 Task: Schedule a 75-minute chocolate-making workshop with a professional chocolatier for sweet treats.
Action: Mouse pressed left at (405, 160)
Screenshot: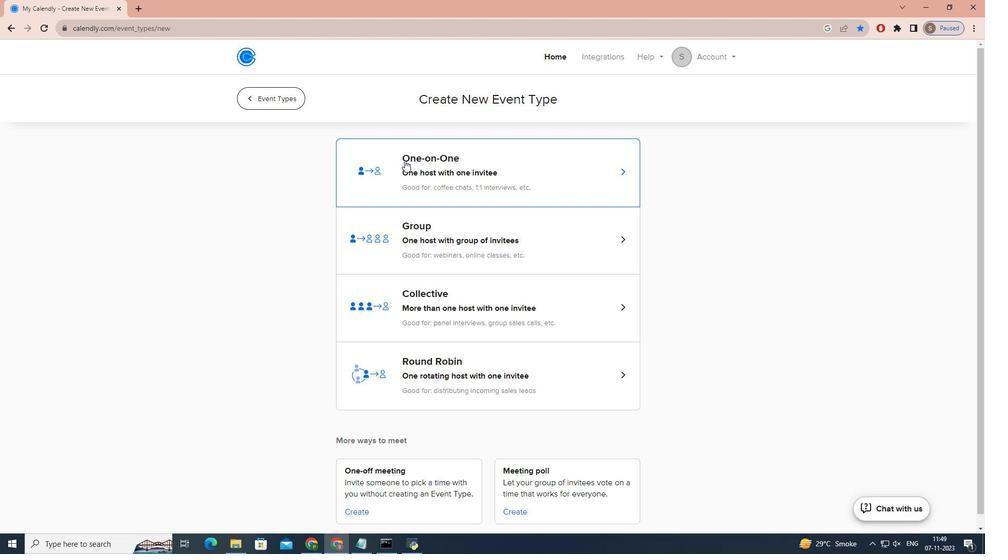 
Action: Key pressed d<Key.caps_lock>ECADENT<Key.space><Key.caps_lock>c<Key.caps_lock>HOCOLATE-<Key.caps_lock>m<Key.caps_lock>AKING<Key.space><Key.caps_lock>w<Key.caps_lock>ORKSHOP<Key.space><Key.caps_lock>
Screenshot: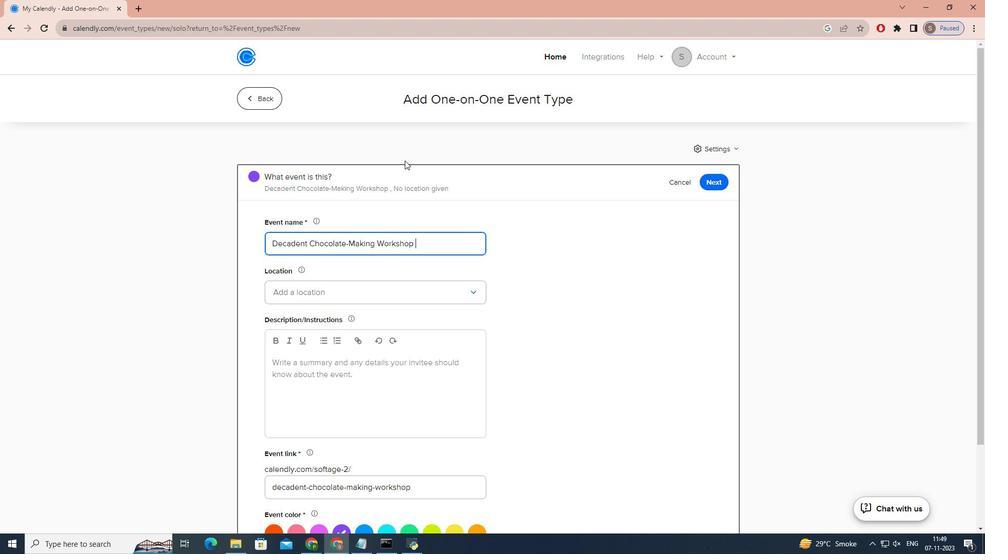 
Action: Mouse moved to (407, 294)
Screenshot: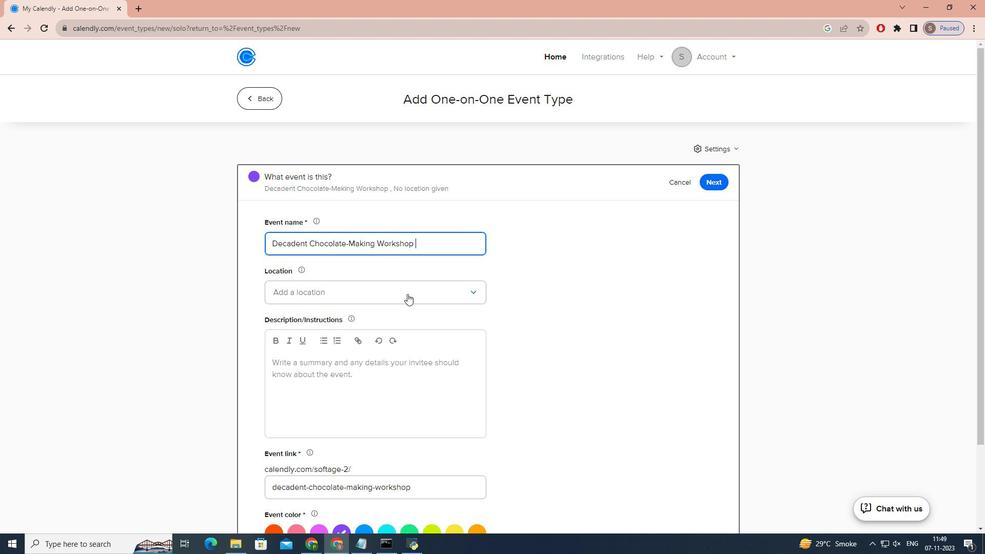 
Action: Mouse pressed left at (407, 294)
Screenshot: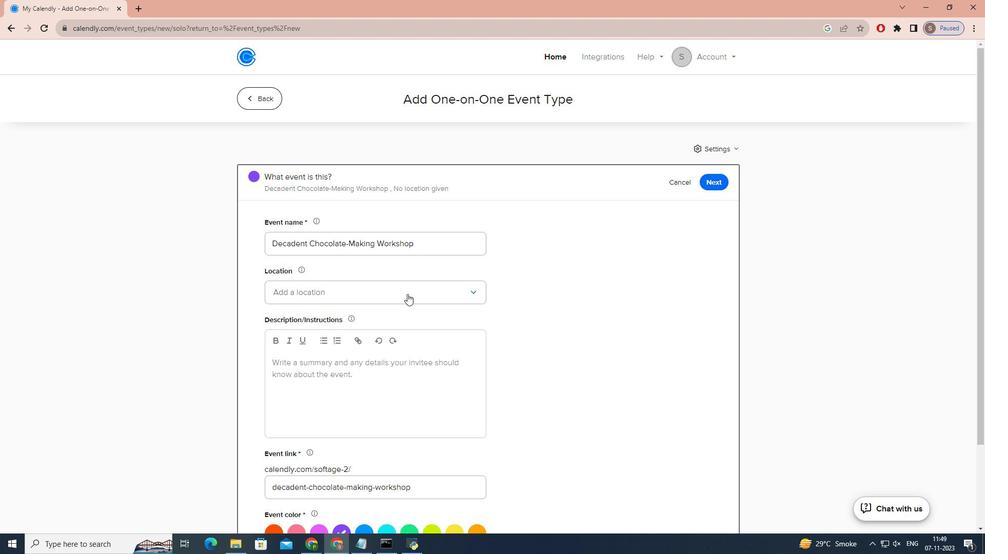 
Action: Mouse moved to (406, 319)
Screenshot: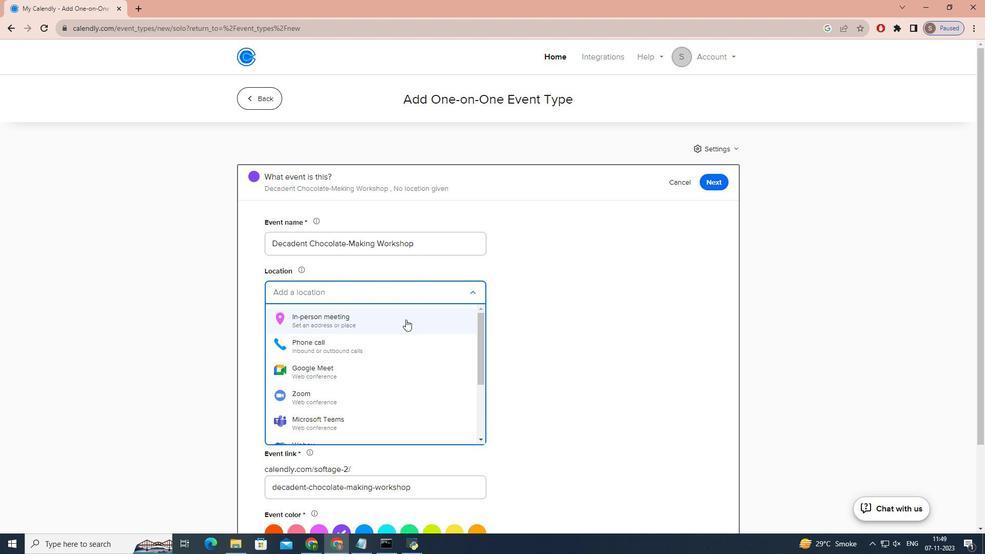 
Action: Mouse pressed left at (406, 319)
Screenshot: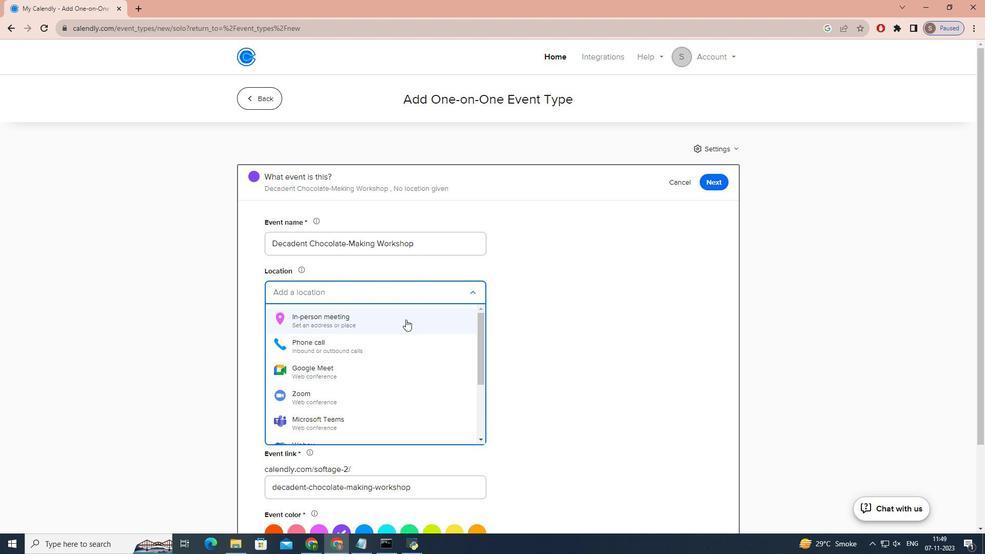 
Action: Mouse moved to (460, 175)
Screenshot: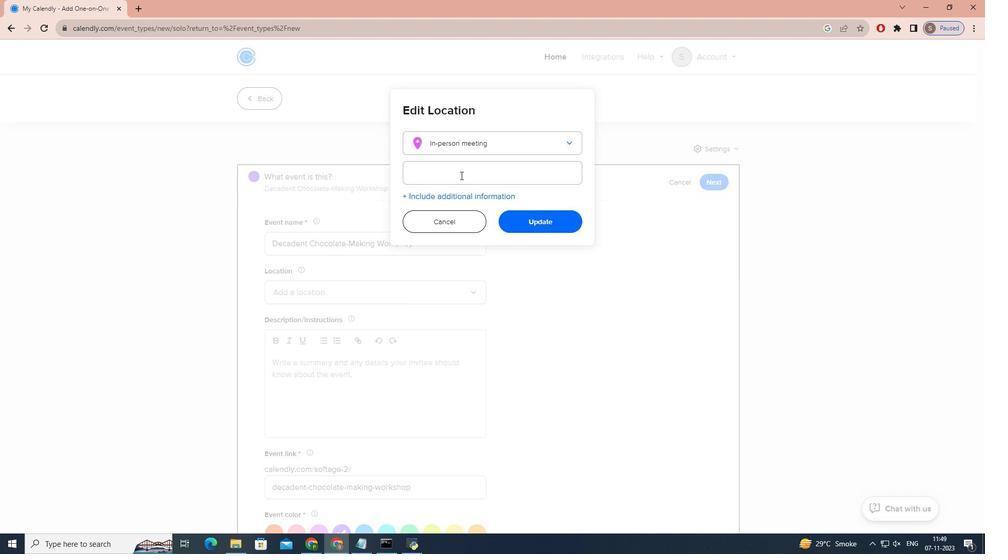 
Action: Mouse pressed left at (460, 175)
Screenshot: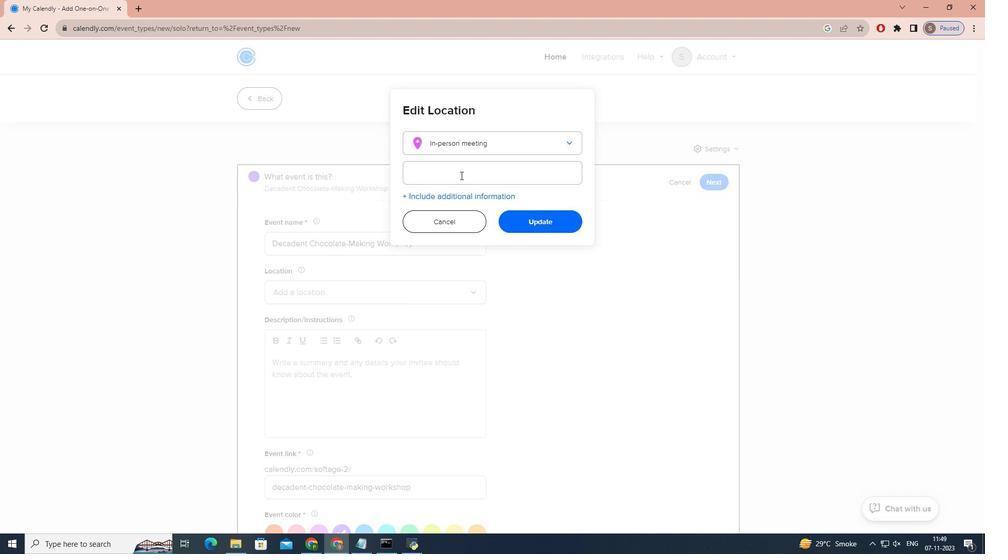 
Action: Key pressed <Key.caps_lock><Key.caps_lock>g<Key.caps_lock>EARHARTS<Key.space><Key.caps_lock>f<Key.caps_lock>INE<Key.space><Key.caps_lock>ch<Key.caps_lock>OCOLATES,<Key.space><Key.caps_lock>c<Key.caps_lock>HARLOTTEE<Key.backspace>SVILLE,<Key.space><Key.caps_lock>v<Key.caps_lock>IRGINIA
Screenshot: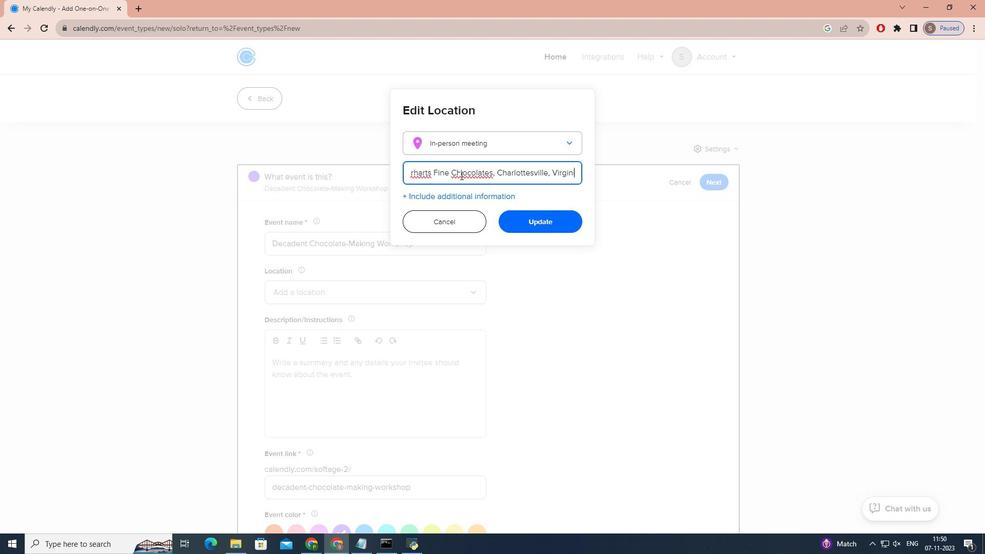 
Action: Mouse moved to (460, 171)
Screenshot: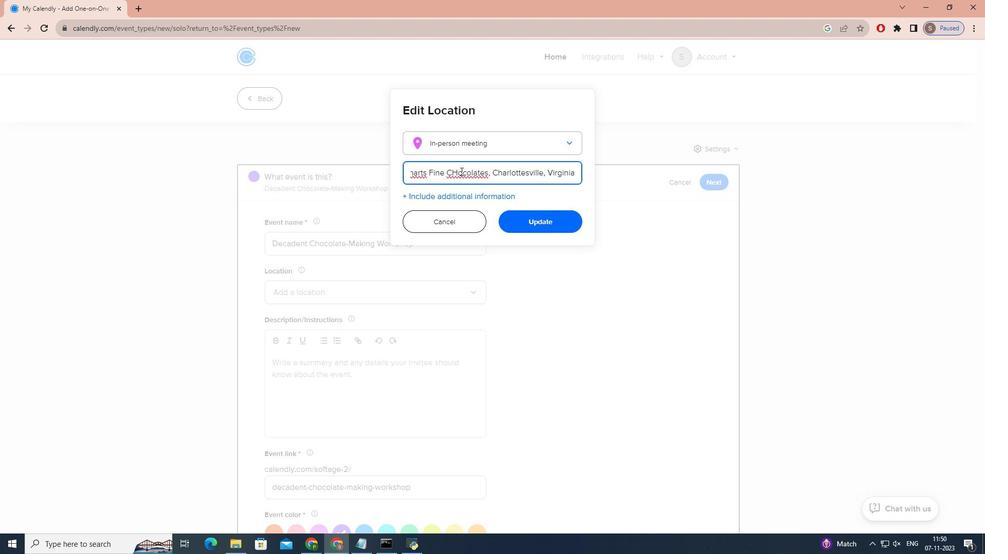 
Action: Mouse pressed left at (460, 171)
Screenshot: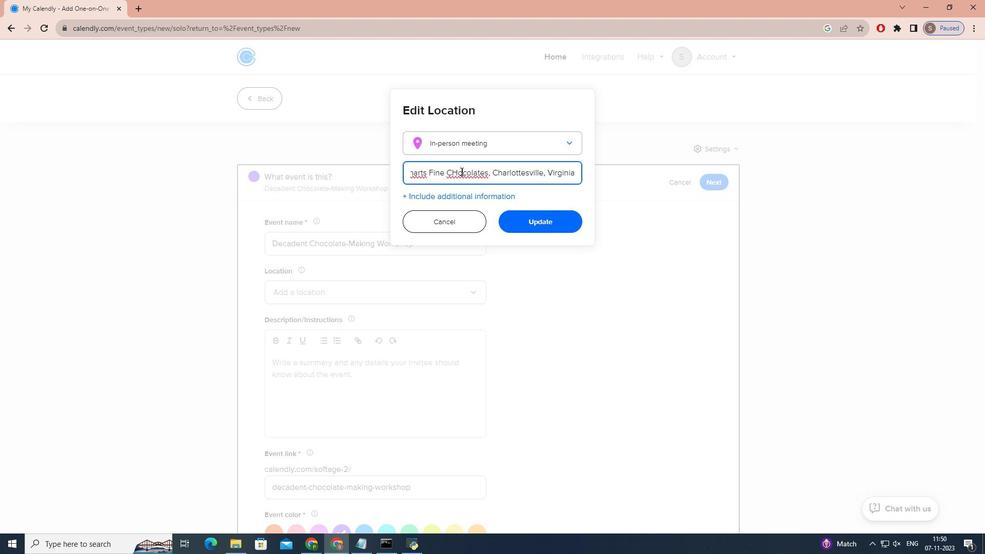 
Action: Mouse moved to (458, 171)
Screenshot: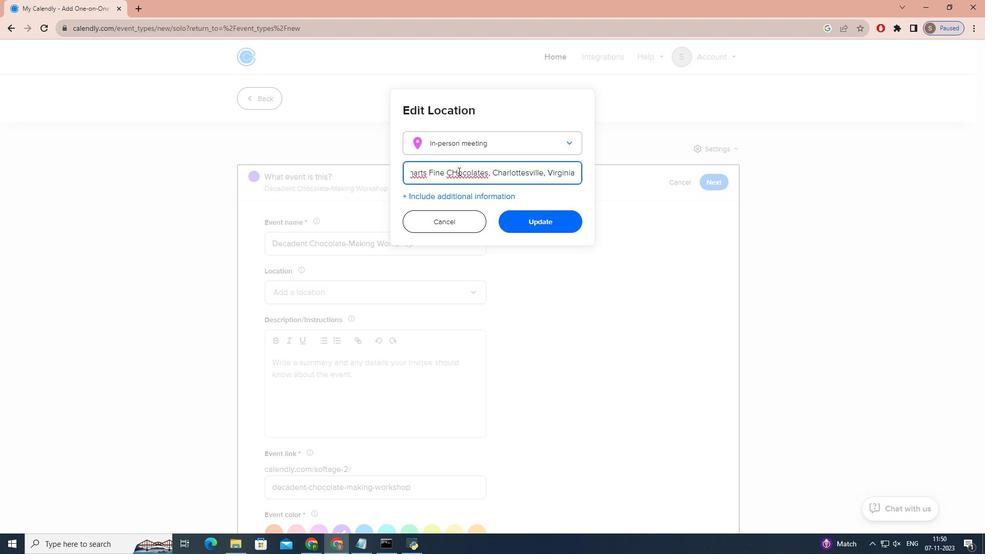 
Action: Mouse pressed left at (458, 171)
Screenshot: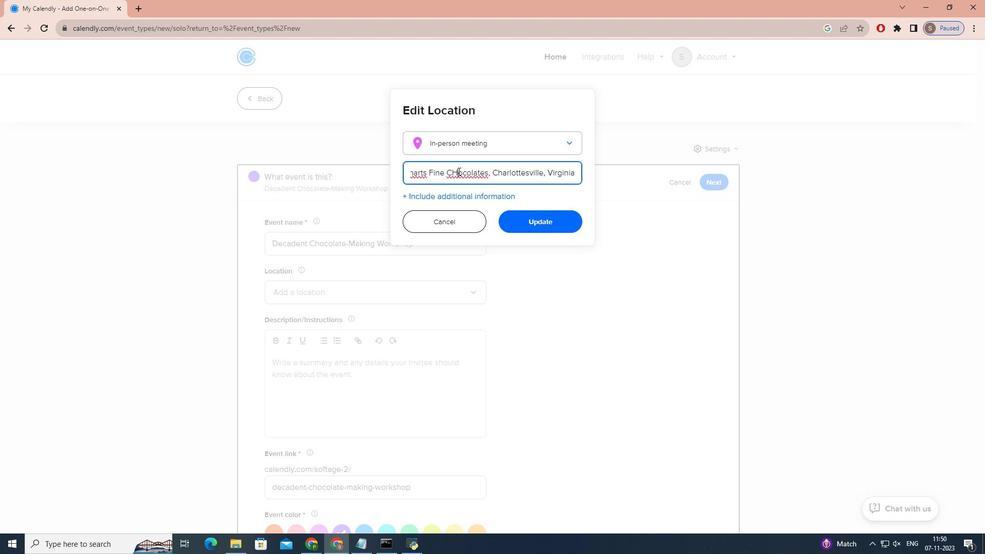 
Action: Key pressed <Key.backspace><Key.caps_lock><Key.caps_lock>G<Key.backspace>H
Screenshot: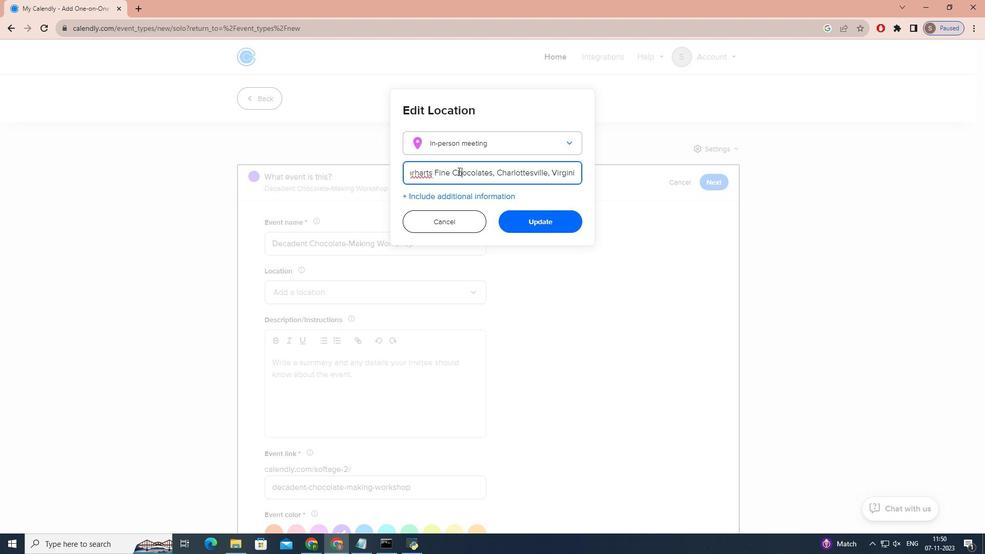 
Action: Mouse moved to (517, 220)
Screenshot: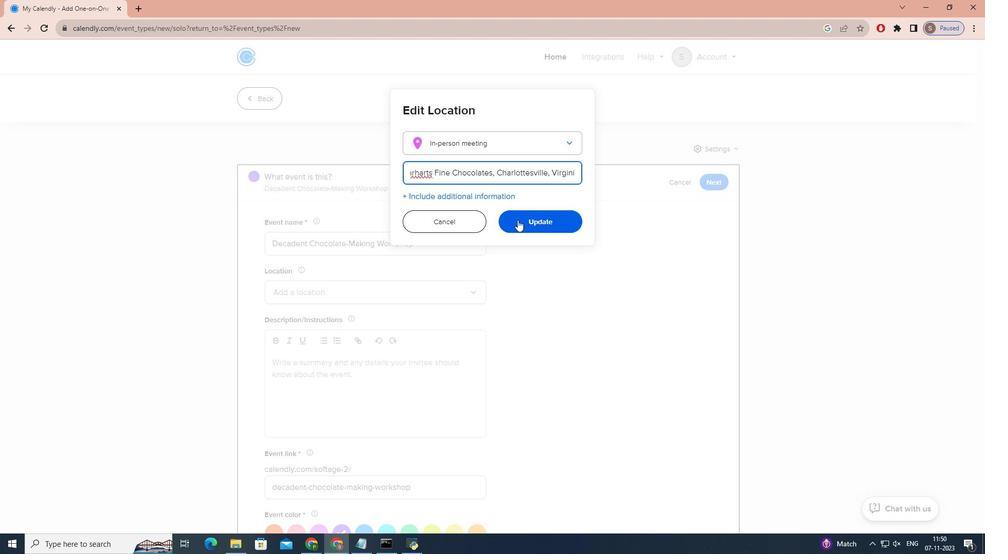 
Action: Mouse pressed left at (517, 220)
Screenshot: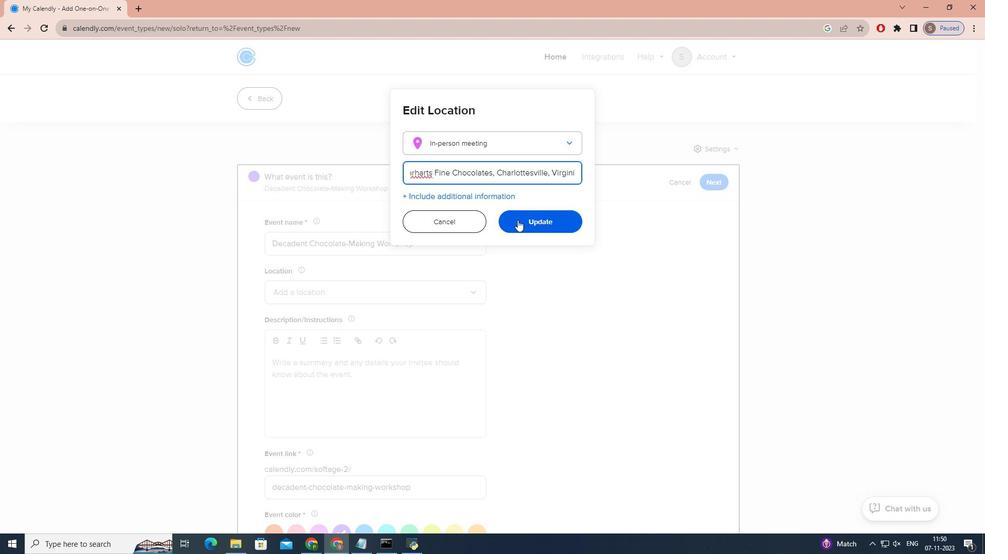 
Action: Mouse moved to (344, 402)
Screenshot: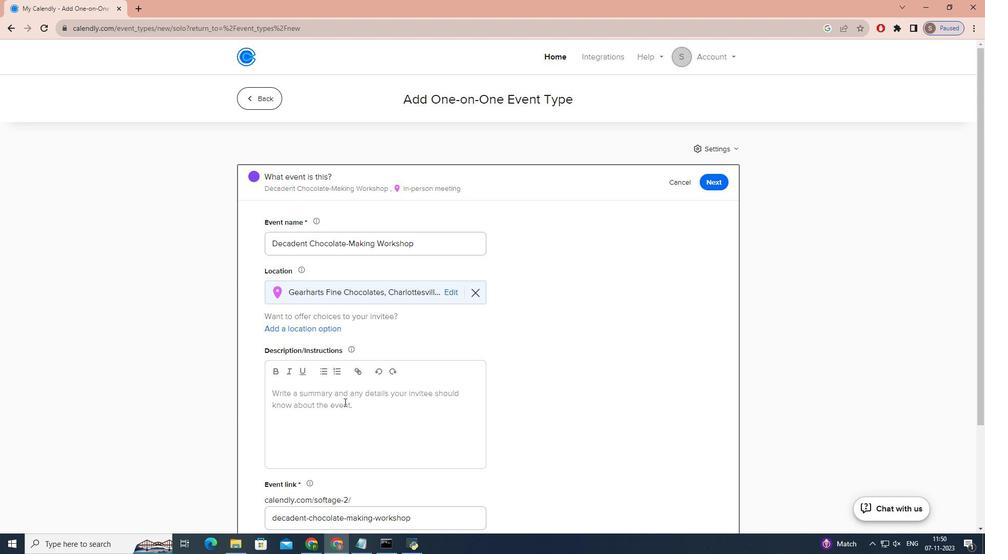 
Action: Mouse pressed left at (344, 402)
Screenshot: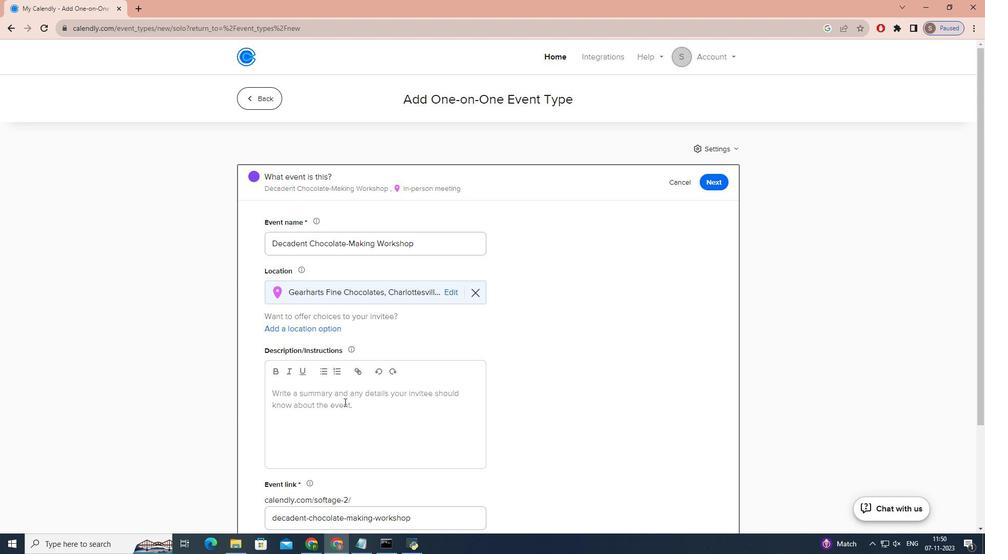 
Action: Key pressed <Key.caps_lock>i<Key.caps_lock>NDULGE<Key.space>U<Key.backspace>YOUR<Key.space>SWEET<Key.space>TOOTH<Key.space>AND<Key.space>UNLEASH<Key.space>YOUR<Key.space>INNER<Key.space>CHOCOLATEIE<Key.backspace><Key.backspace><Key.backspace>IER<Key.space>IN<Key.space>THIS<Key.space>DELIGHTFUL<Key.space>CHOCOLATE-MAKING<Key.space>OW<Key.backspace><Key.backspace>WORKSHOP
Screenshot: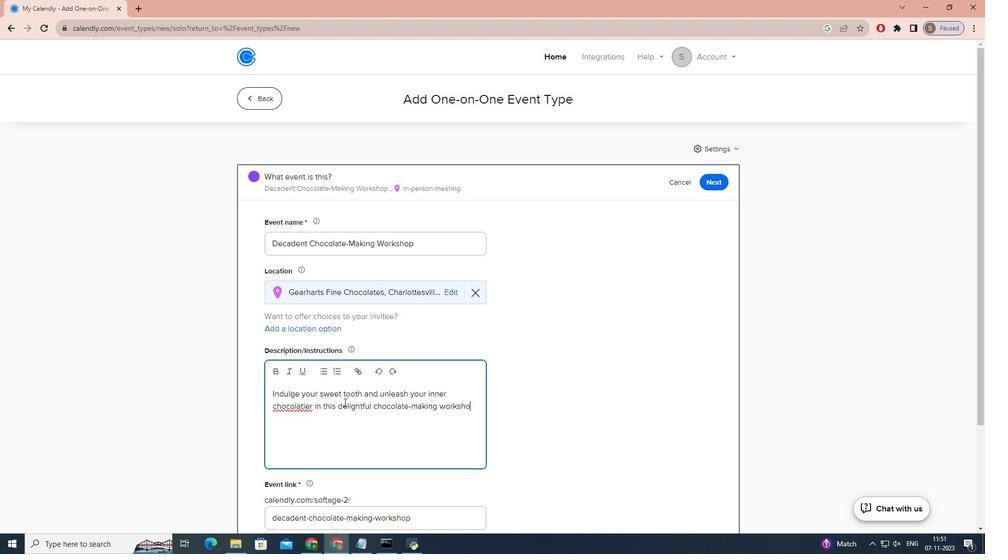
Action: Mouse moved to (378, 416)
Screenshot: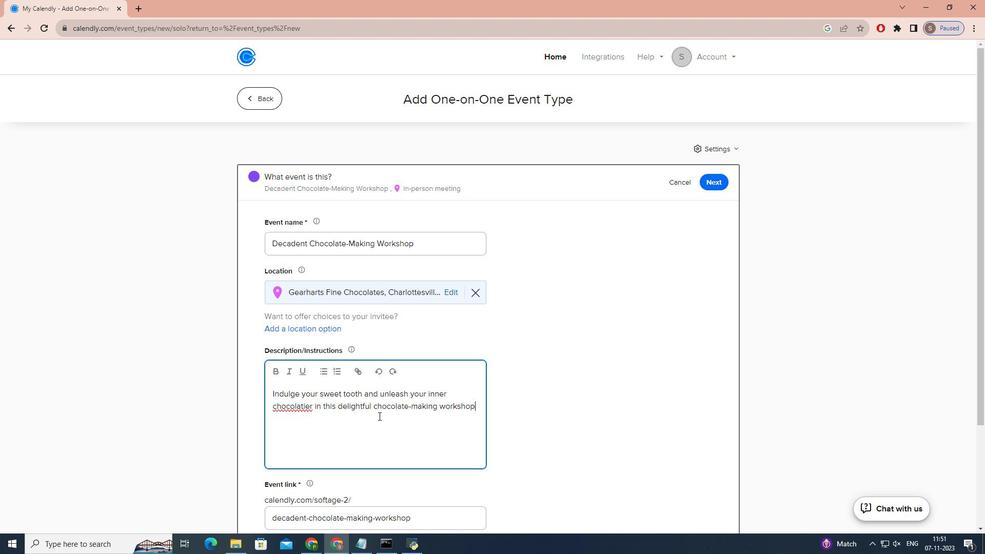 
Action: Key pressed <Key.space>LED<Key.space>BY<Key.space>B<Key.backspace>A<Key.space>PROFESSIONAL<Key.space>CHOCOLATIER.<Key.space><Key.caps_lock>l<Key.caps_lock>EARN<Key.space>THE<Key.space>SECRETS<Key.space>OF<Key.space>CRAFTING<Key.space>MOUTHWATERING,<Key.space>ARTISANAL<Key.space>CHOCOLATE<Key.space>TREATS<Key.space>IN<Key.space>THE<Key.space>COMFORT<Key.space>OF<Key.space>YOUR<Key.space>OWN<Key.space>HOME.
Screenshot: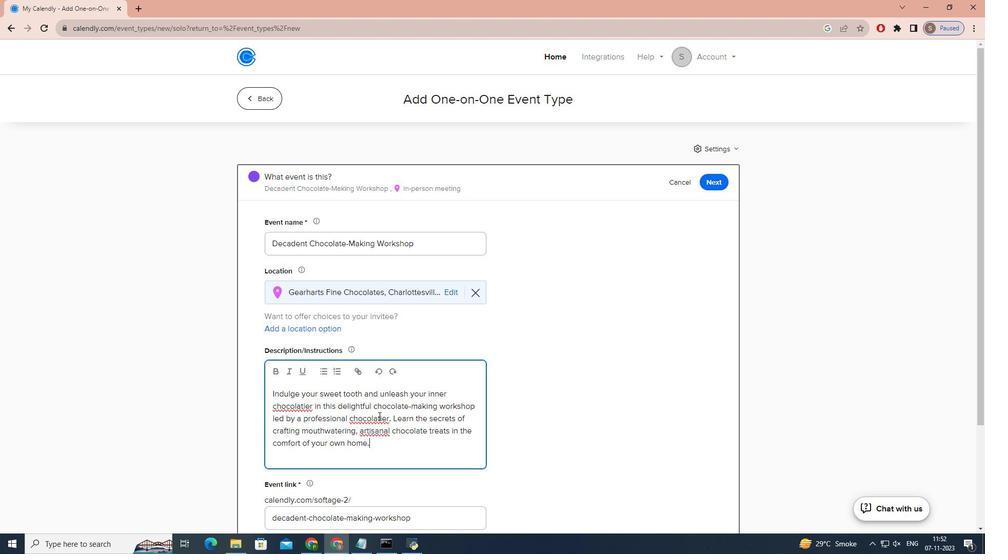 
Action: Mouse moved to (374, 438)
Screenshot: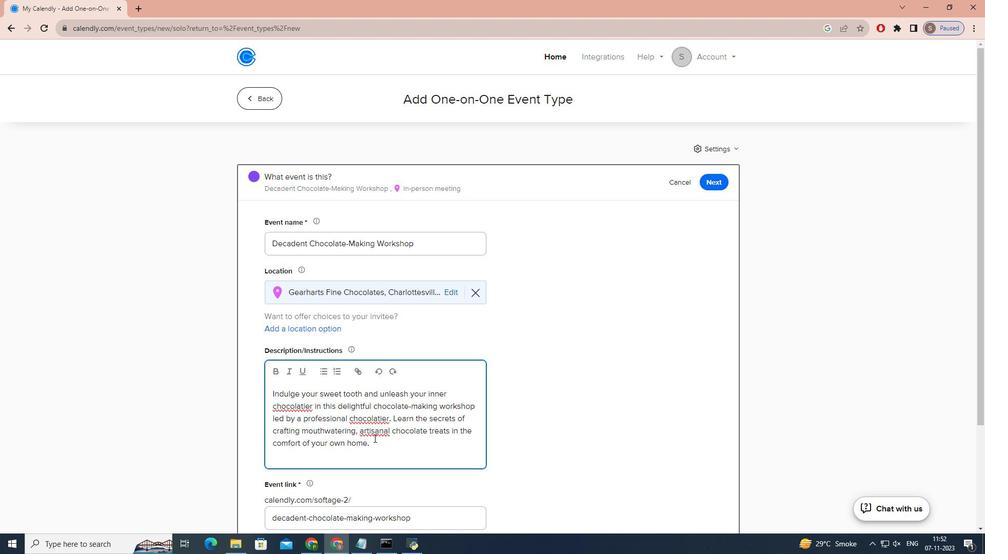 
Action: Mouse pressed left at (374, 438)
Screenshot: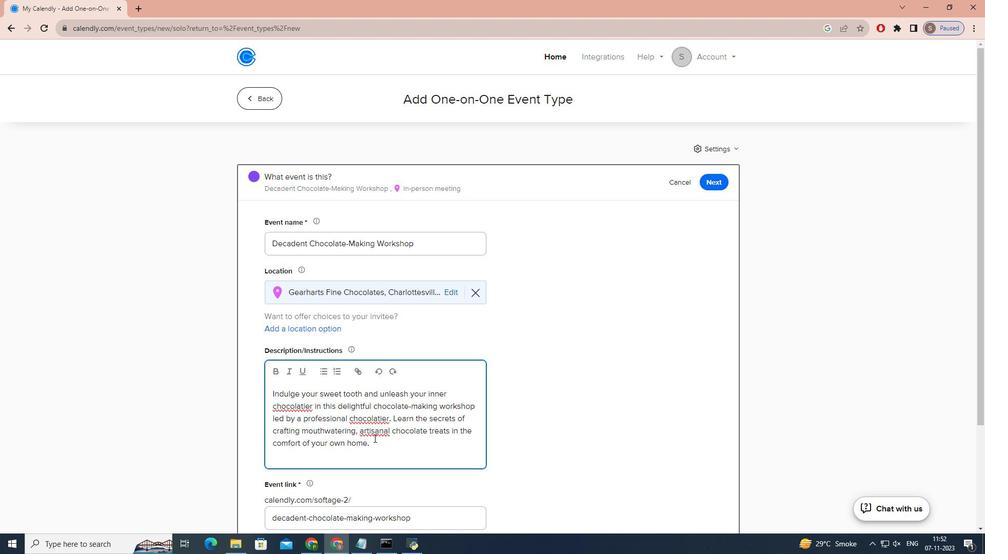 
Action: Mouse moved to (374, 433)
Screenshot: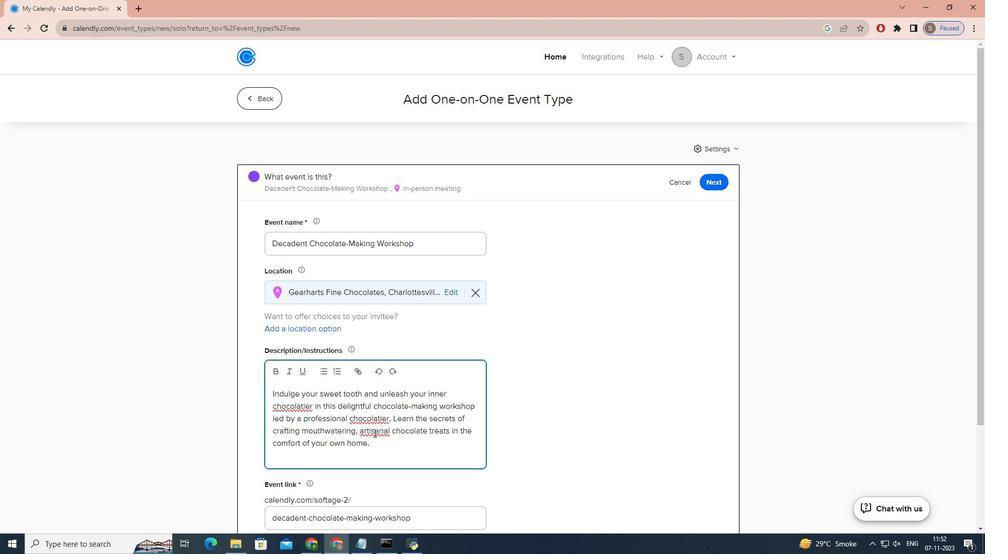 
Action: Mouse pressed left at (374, 433)
Screenshot: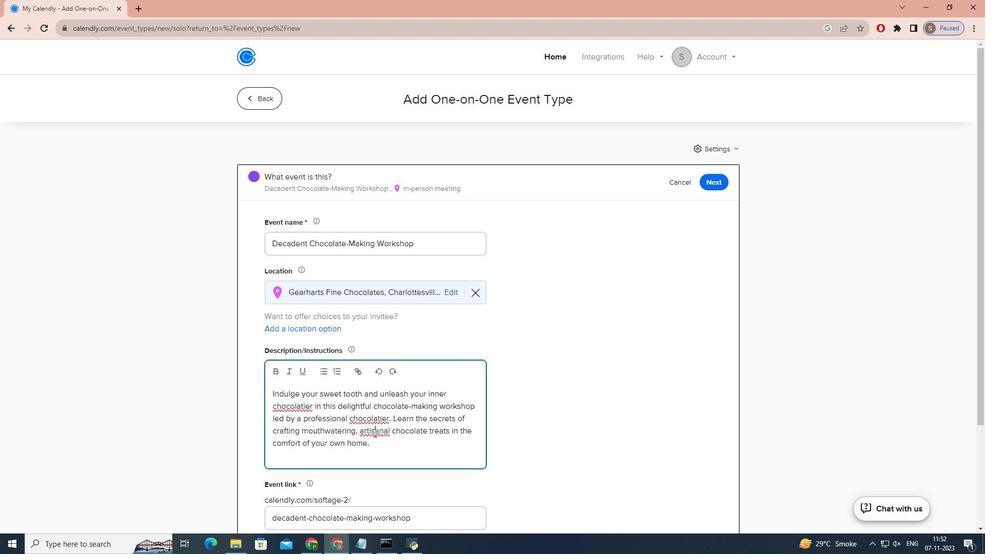 
Action: Mouse moved to (380, 446)
Screenshot: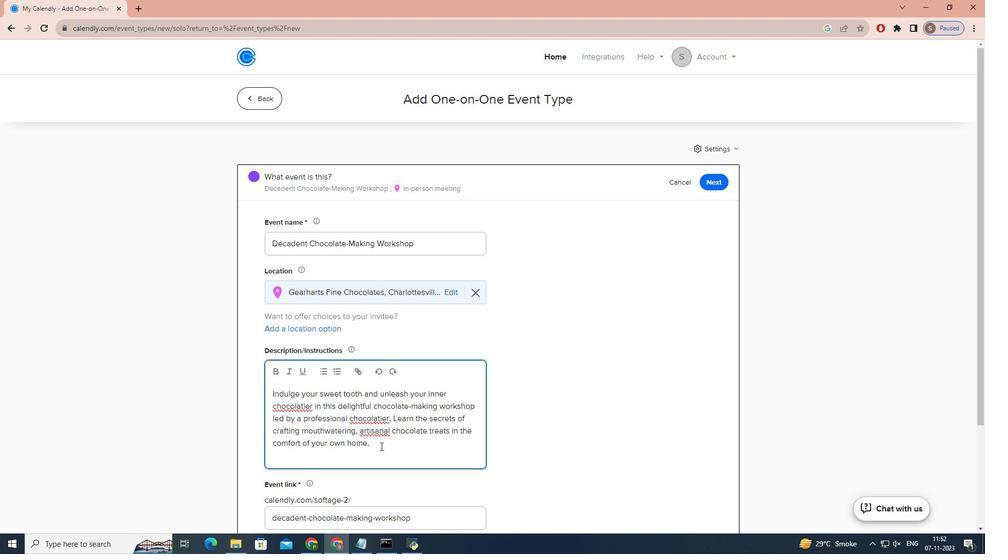 
Action: Mouse pressed left at (380, 446)
Screenshot: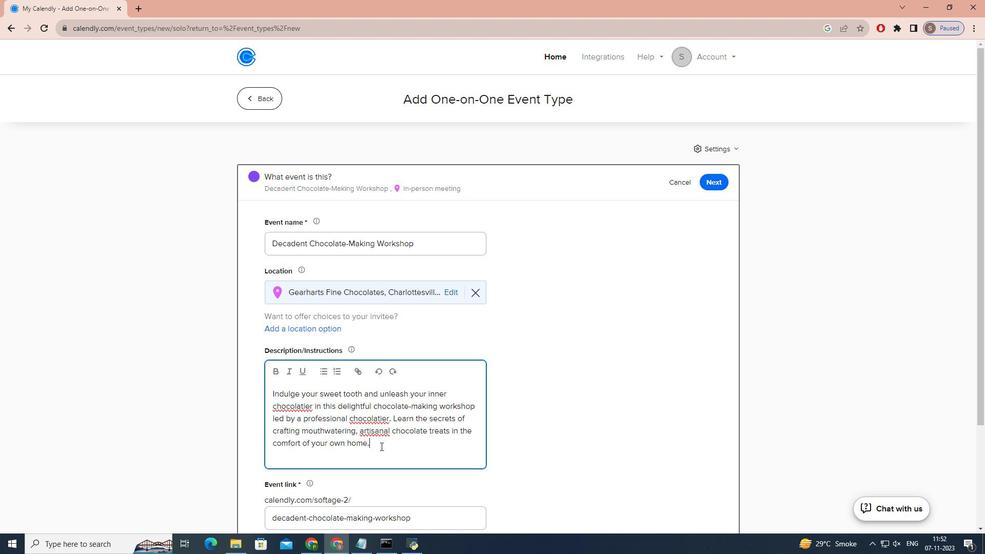 
Action: Mouse moved to (365, 469)
Screenshot: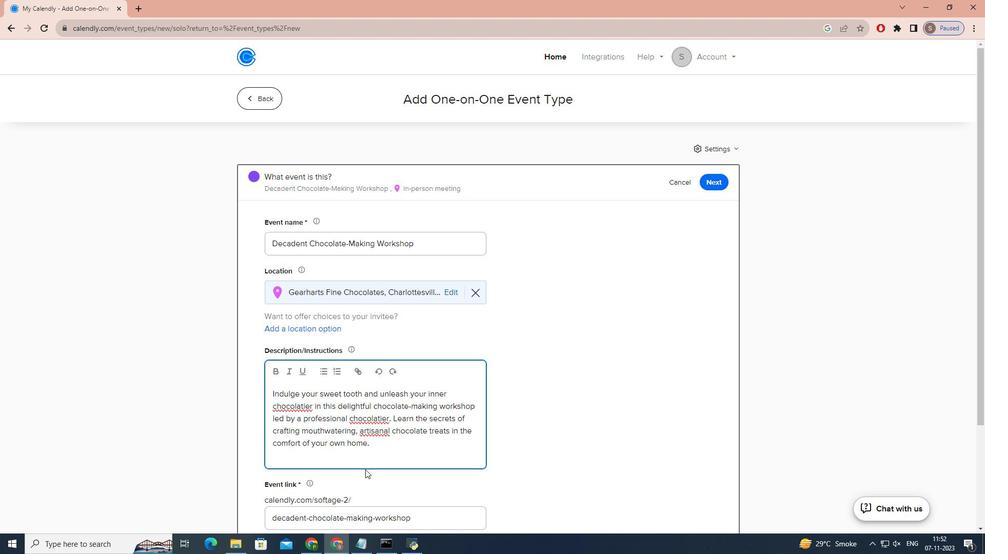 
Action: Key pressed <Key.enter><Key.caps_lock>e<Key.caps_lock>XPLORE<Key.space>THE<Key.space>FASCINATING<Key.space>WORLD<Key.space>OF<Key.space>CHOCOLATE,<Key.space>FROM<Key.space>CACAO<Key.space>BEANS<Key.space>TO<Key.space>FINISHED<Key.space>PRODUCTS.<Key.space>
Screenshot: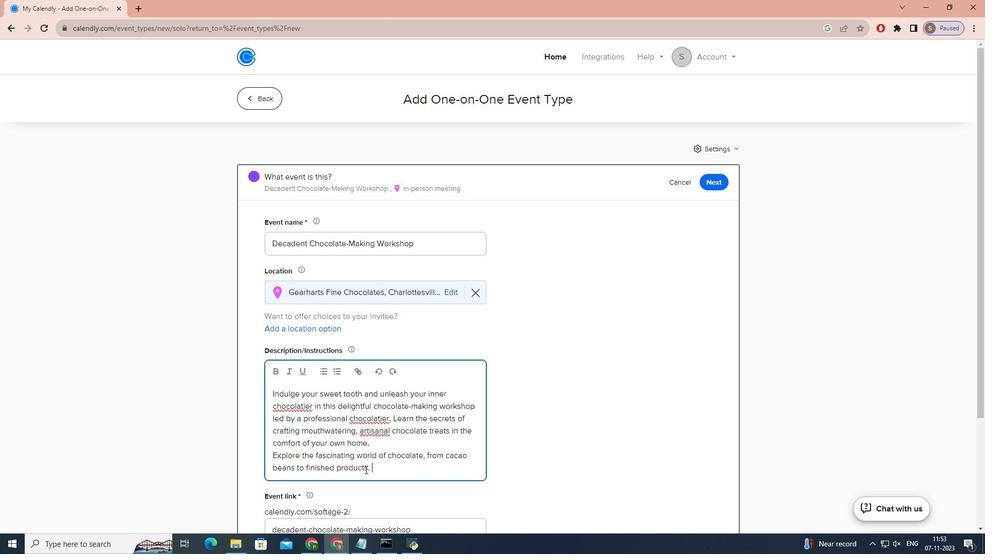 
Action: Mouse moved to (419, 457)
Screenshot: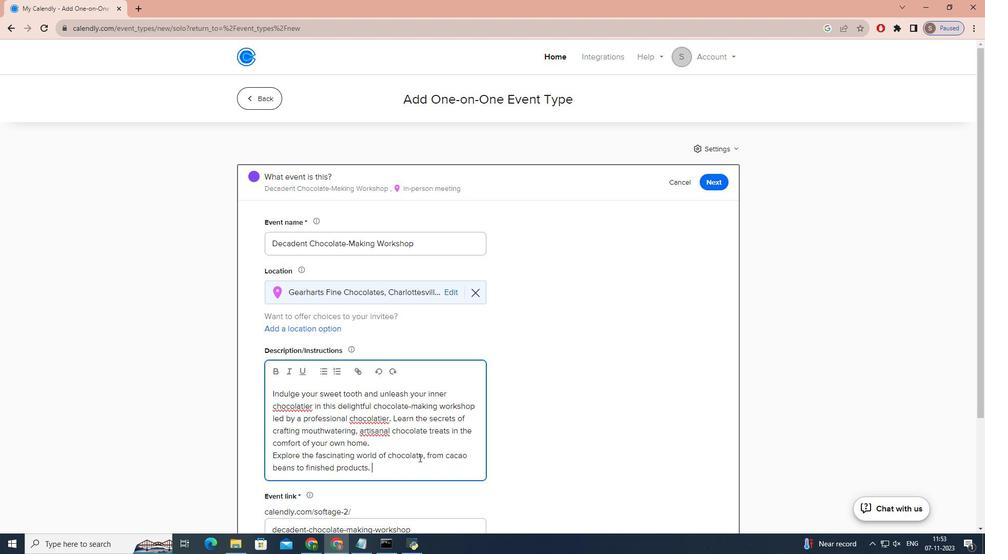 
Action: Mouse scrolled (419, 457) with delta (0, 0)
Screenshot: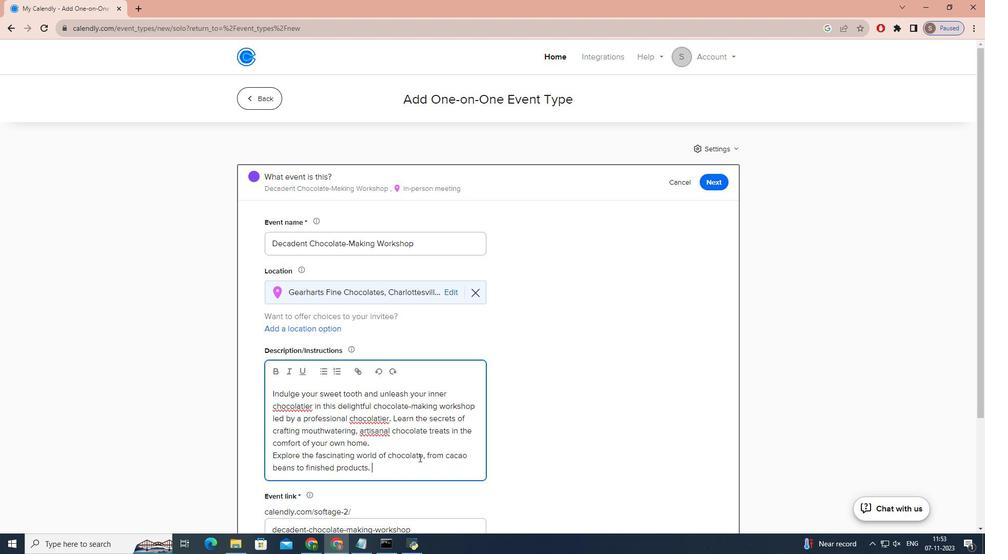 
Action: Mouse scrolled (419, 457) with delta (0, 0)
Screenshot: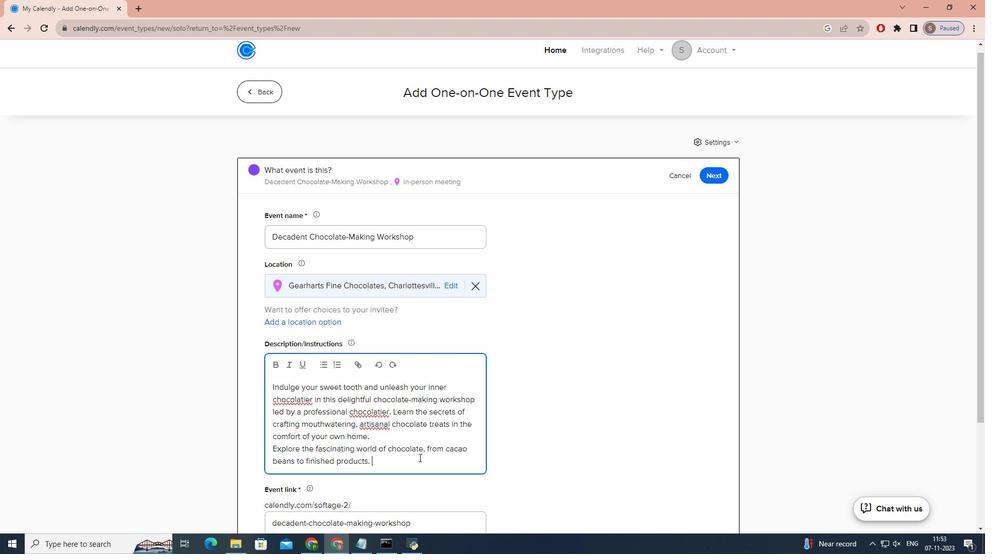 
Action: Mouse moved to (411, 471)
Screenshot: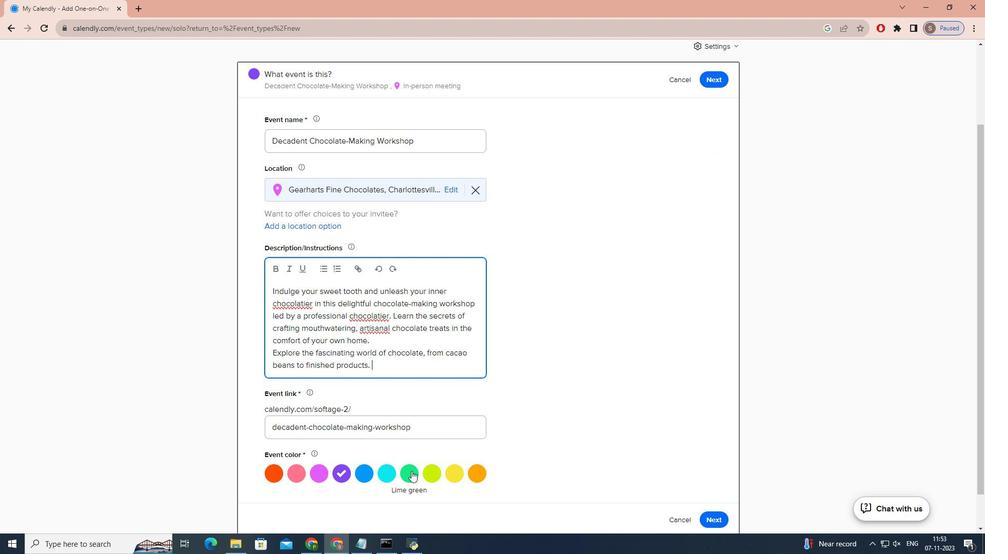 
Action: Mouse pressed left at (411, 471)
Screenshot: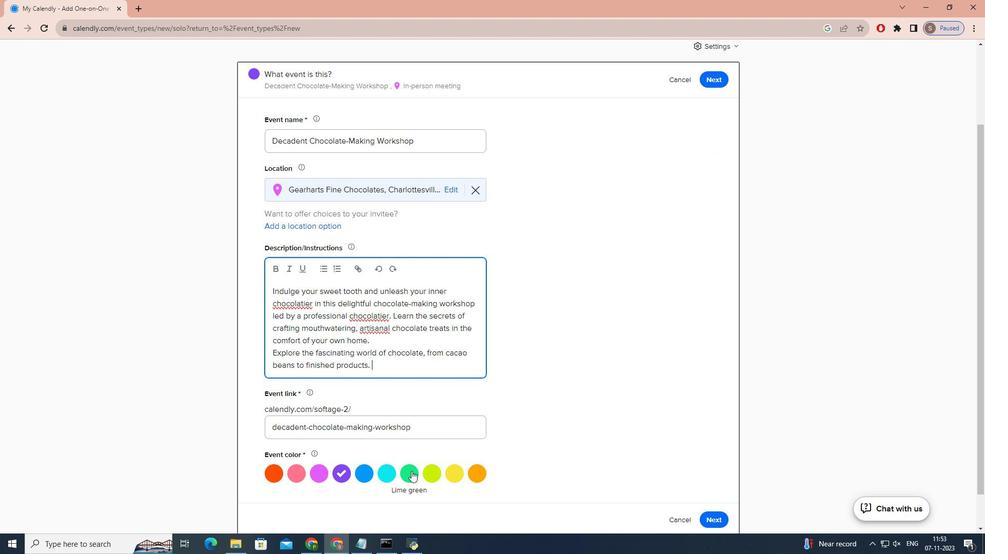 
Action: Mouse moved to (714, 514)
Screenshot: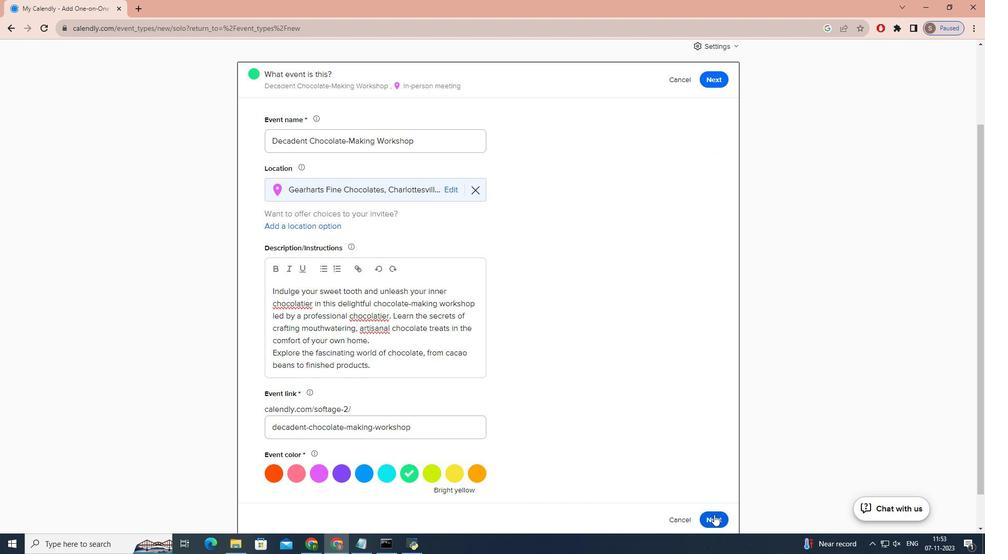 
Action: Mouse pressed left at (714, 514)
Screenshot: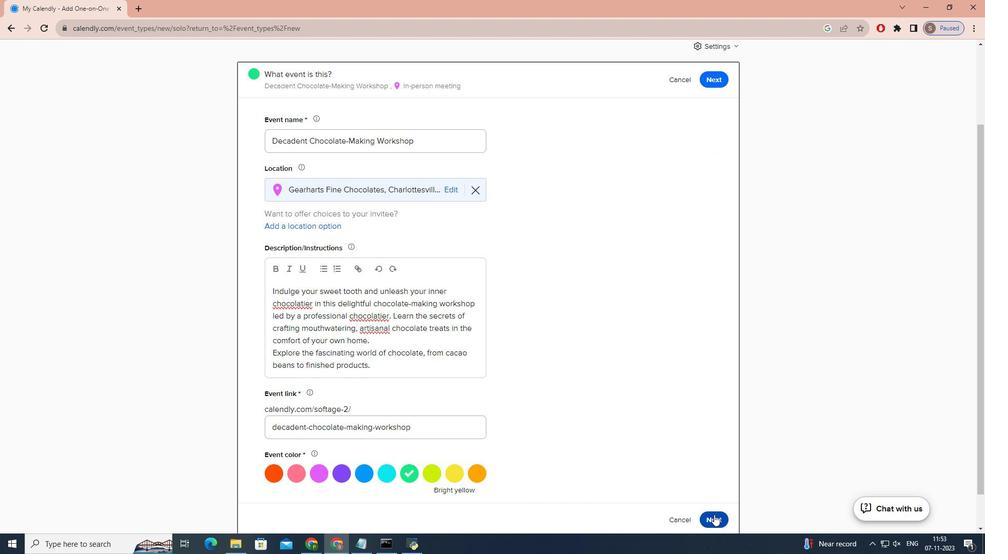 
Action: Mouse moved to (415, 329)
Screenshot: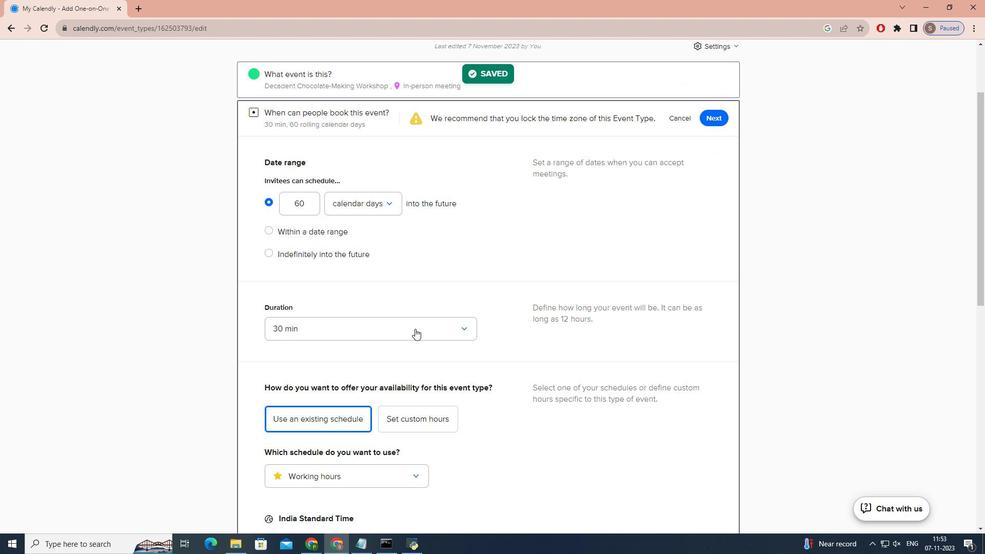 
Action: Mouse pressed left at (415, 329)
Screenshot: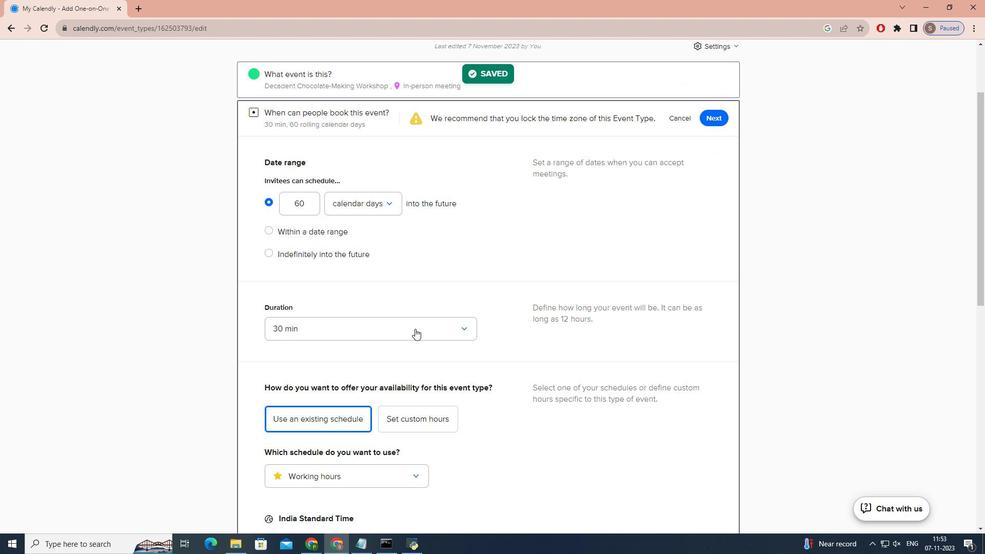 
Action: Mouse moved to (371, 439)
Screenshot: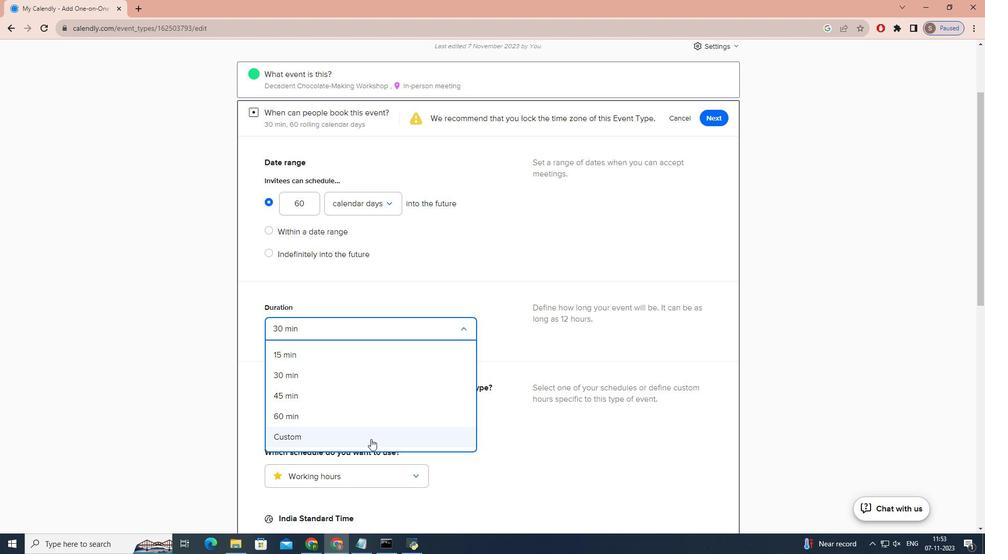 
Action: Mouse pressed left at (371, 439)
Screenshot: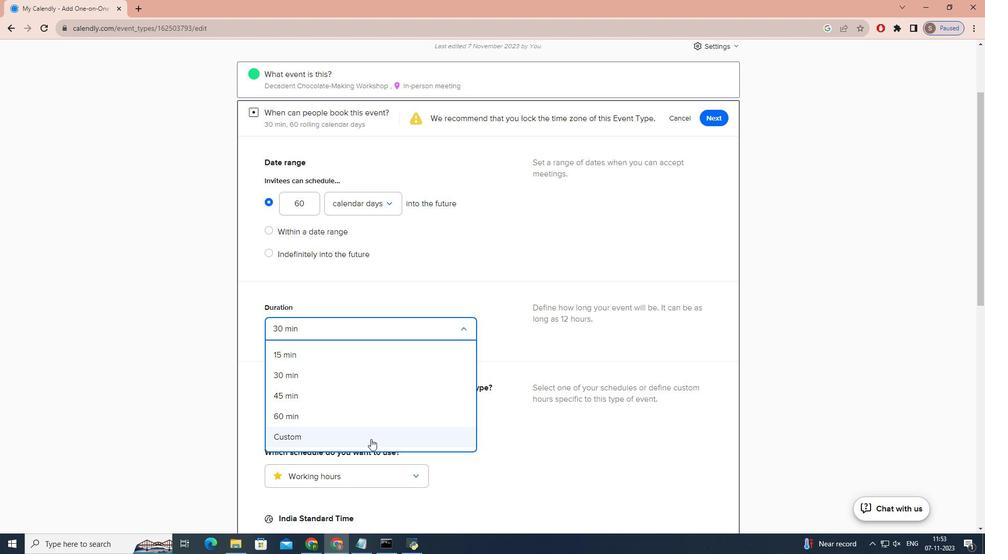 
Action: Mouse moved to (333, 348)
Screenshot: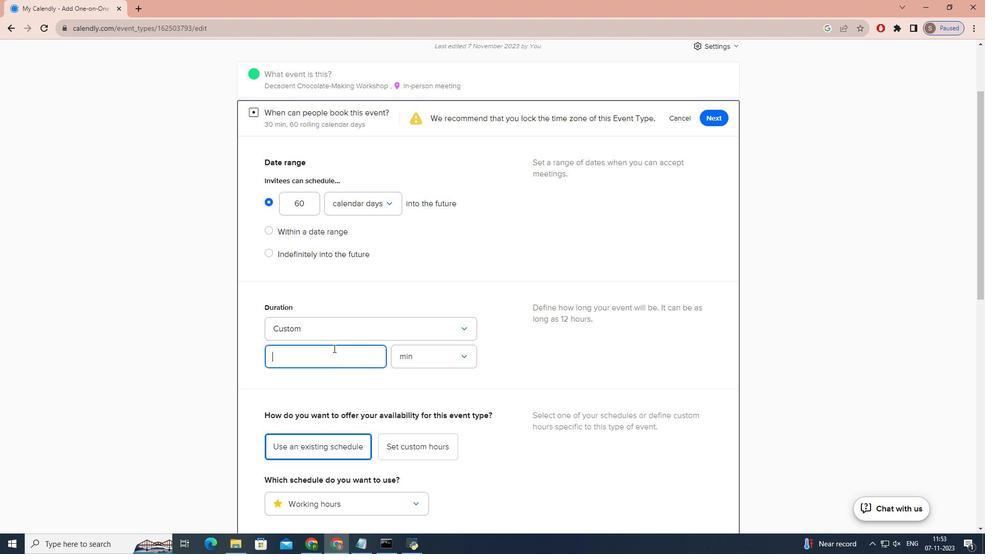 
Action: Key pressed 75
Screenshot: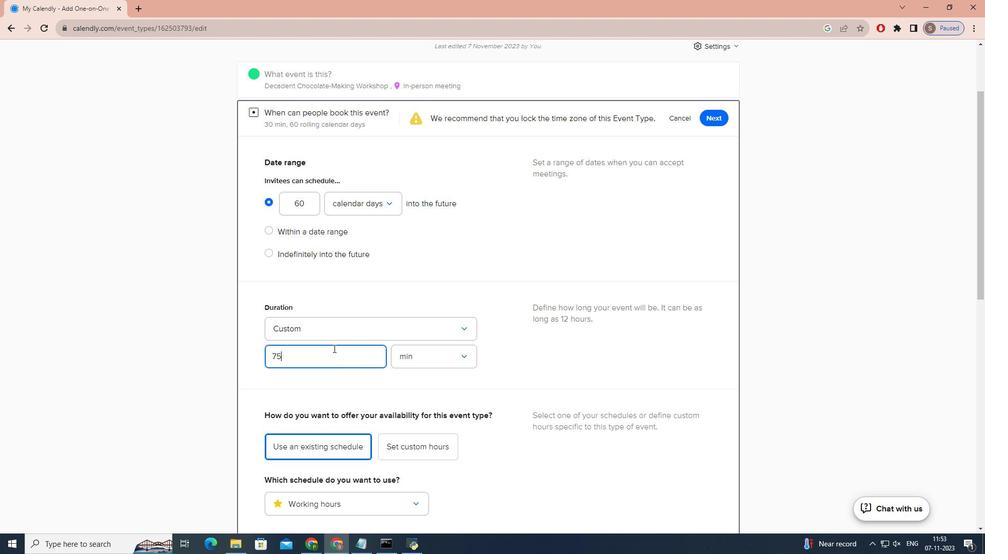 
Action: Mouse moved to (409, 353)
Screenshot: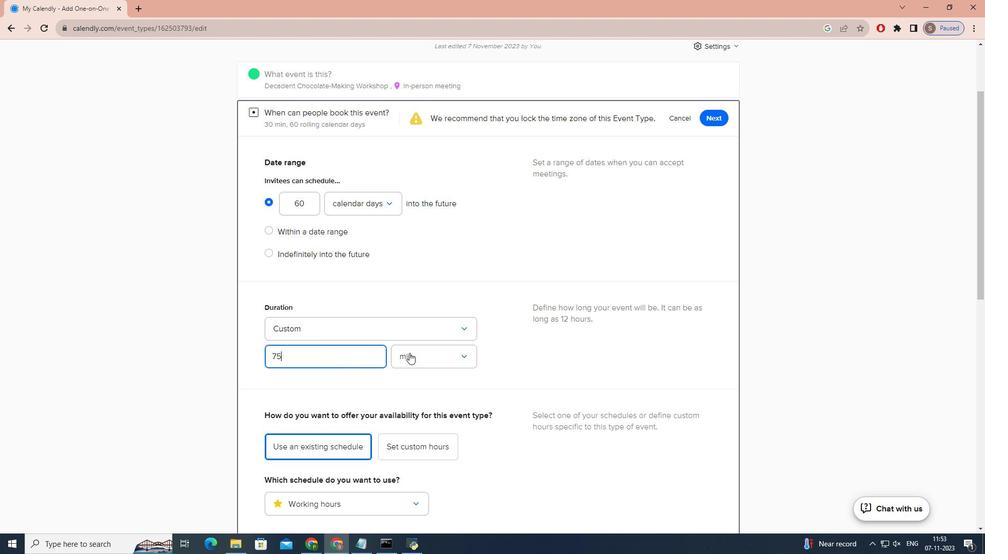 
Action: Mouse pressed left at (409, 353)
Screenshot: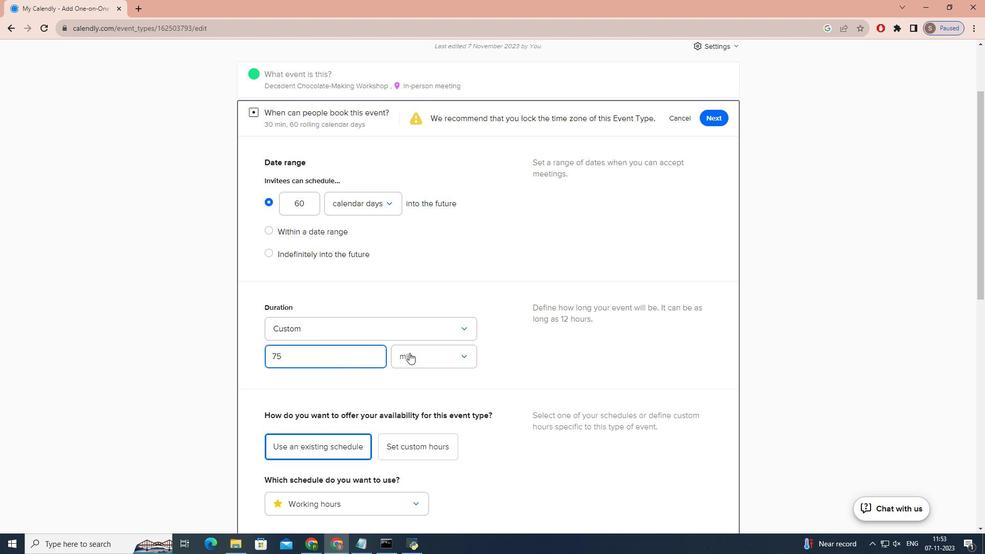 
Action: Mouse pressed left at (409, 353)
Screenshot: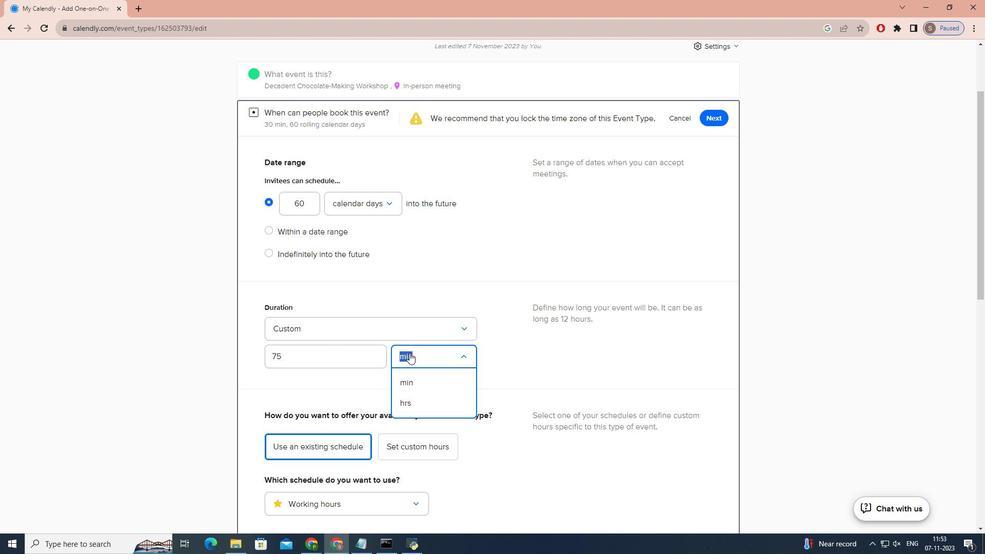 
Action: Mouse moved to (720, 119)
Screenshot: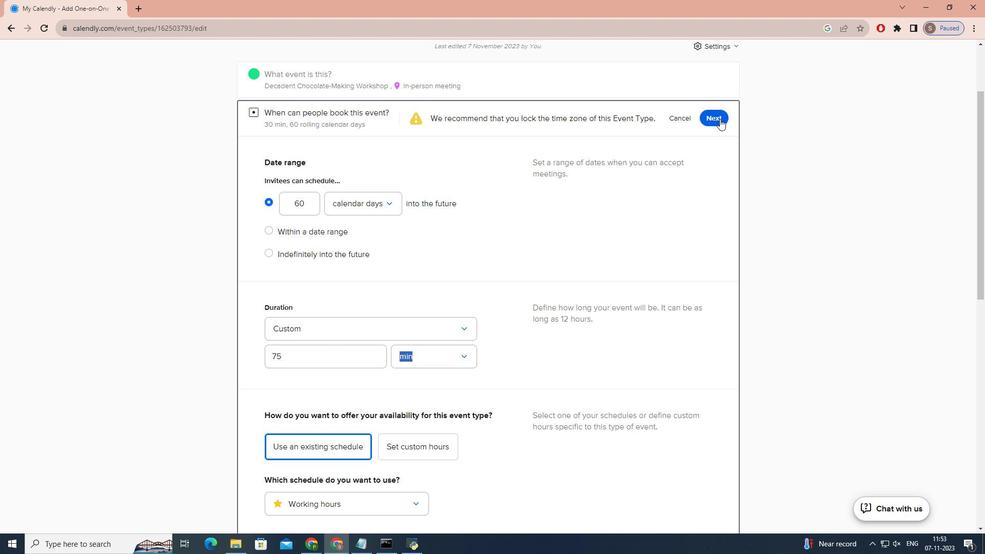 
Action: Mouse pressed left at (720, 119)
Screenshot: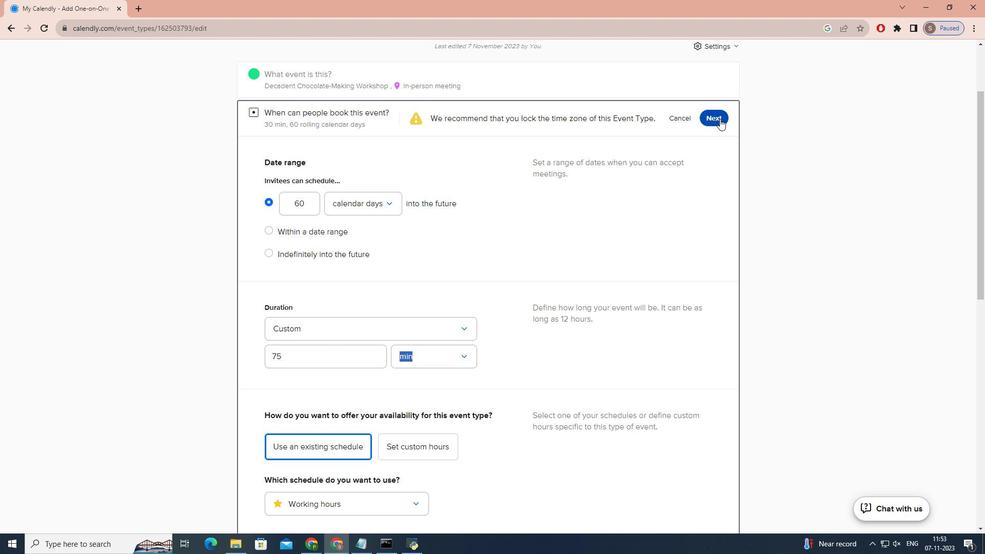 
Action: Mouse moved to (675, 201)
Screenshot: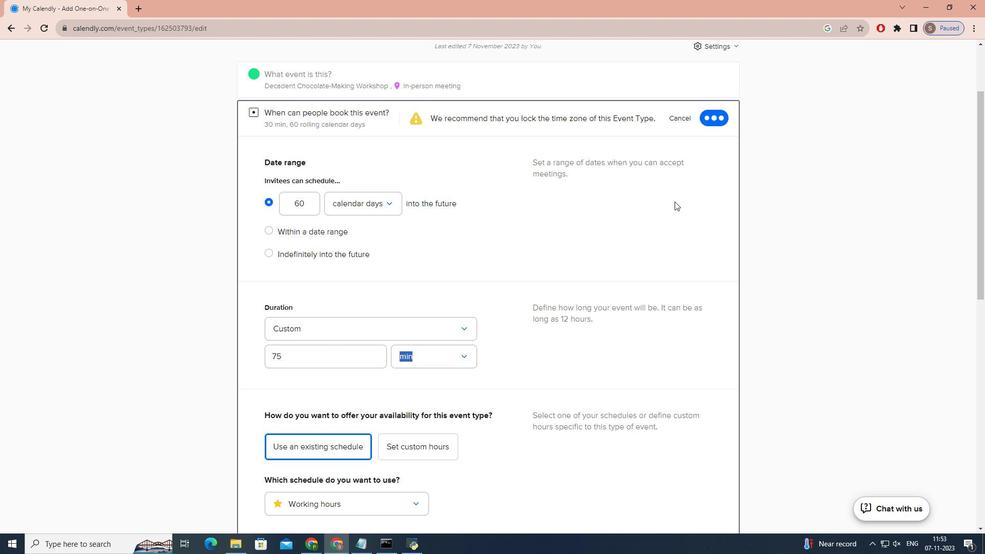 
